 Task: Create Workspace Advertising and Marketing Workspace description Manage and track company international business and compliance. Workspace type Small Business
Action: Mouse moved to (349, 61)
Screenshot: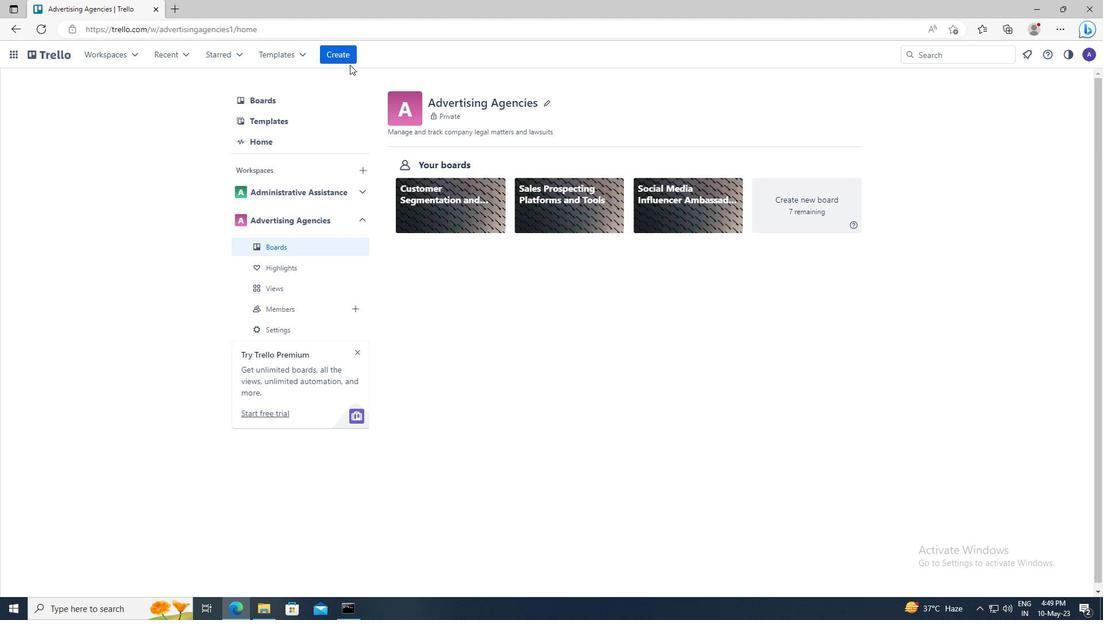 
Action: Mouse pressed left at (349, 61)
Screenshot: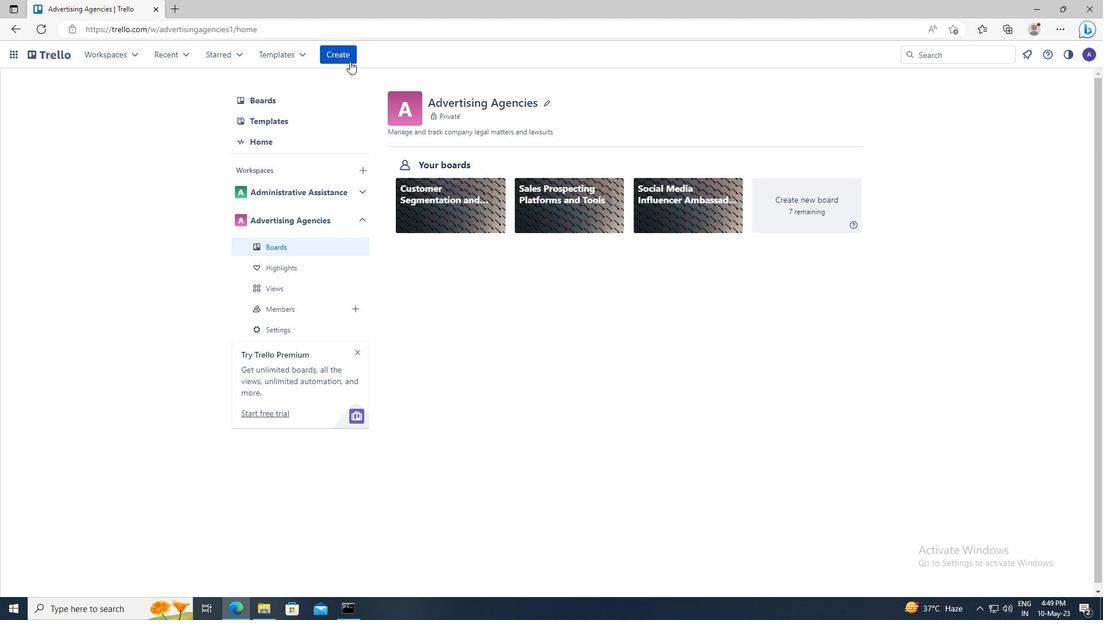 
Action: Mouse moved to (372, 165)
Screenshot: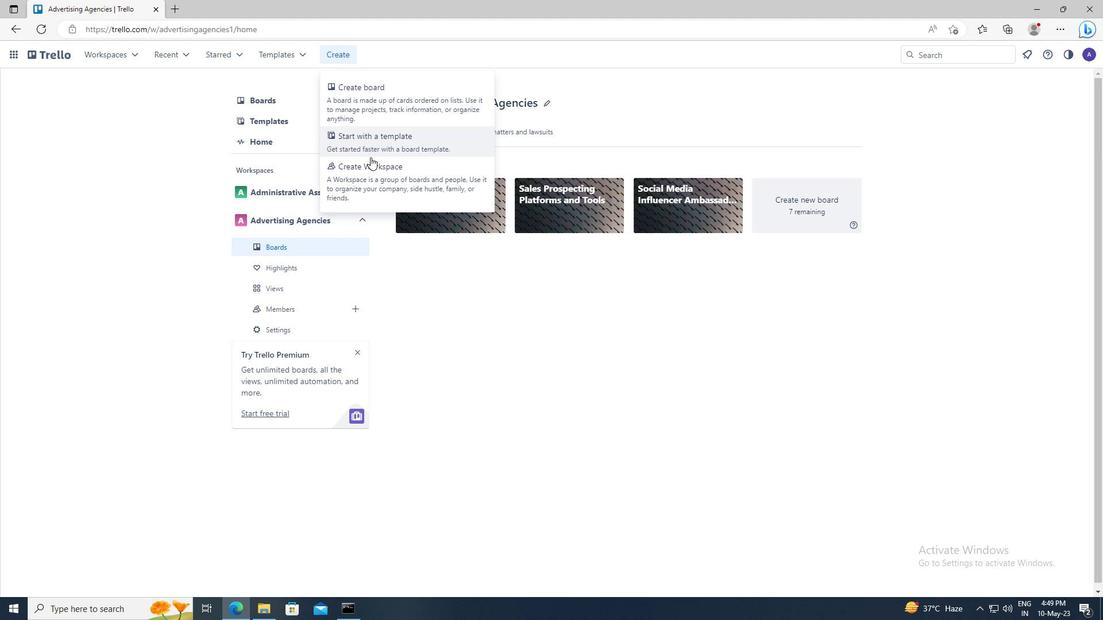 
Action: Mouse pressed left at (372, 165)
Screenshot: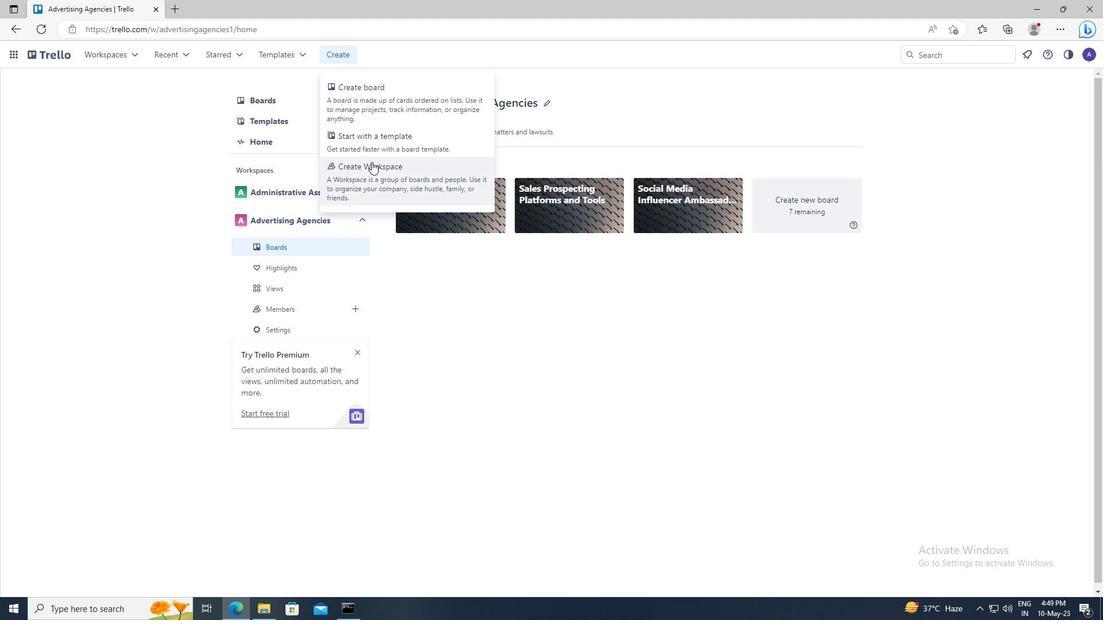
Action: Mouse moved to (375, 205)
Screenshot: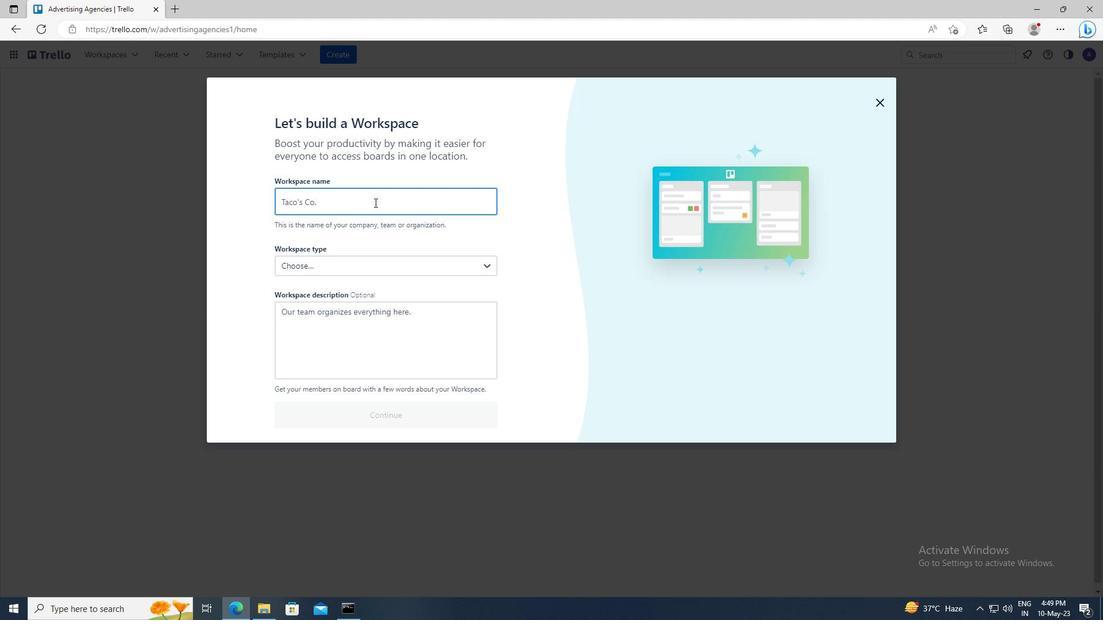 
Action: Mouse pressed left at (375, 205)
Screenshot: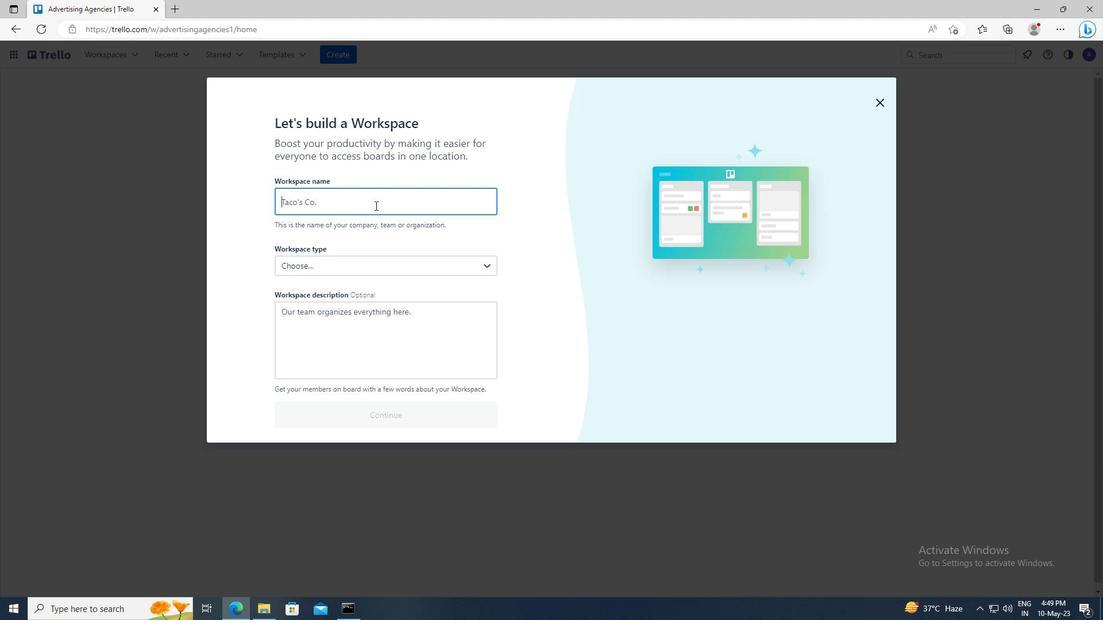 
Action: Key pressed <Key.shift>ADVERTISING<Key.space>AND<Key.space><Key.shift>MARKETING
Screenshot: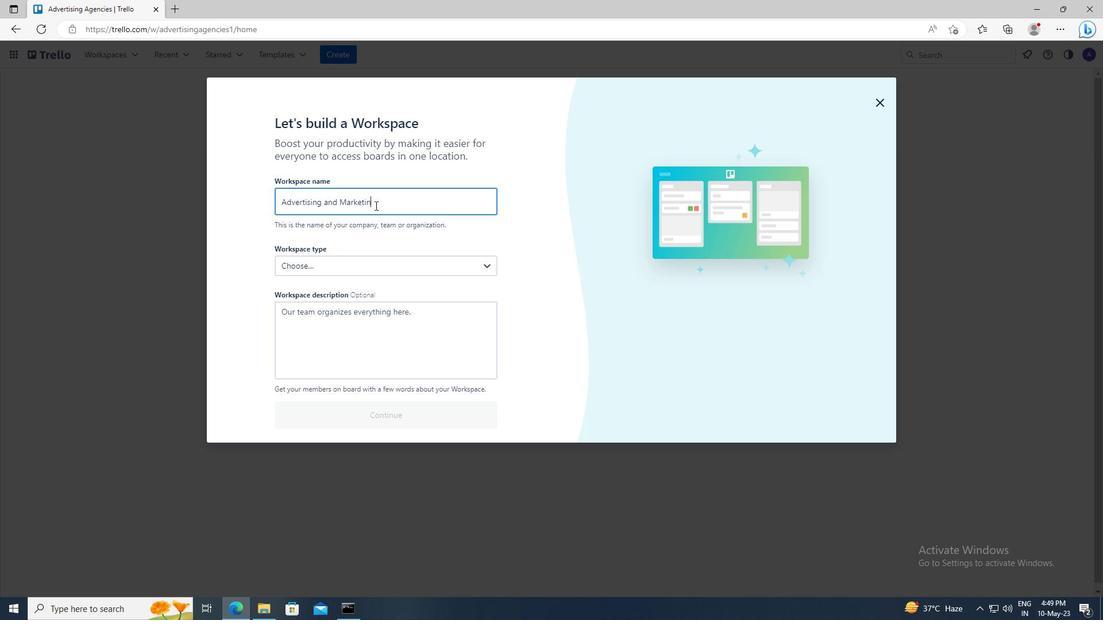 
Action: Mouse moved to (370, 325)
Screenshot: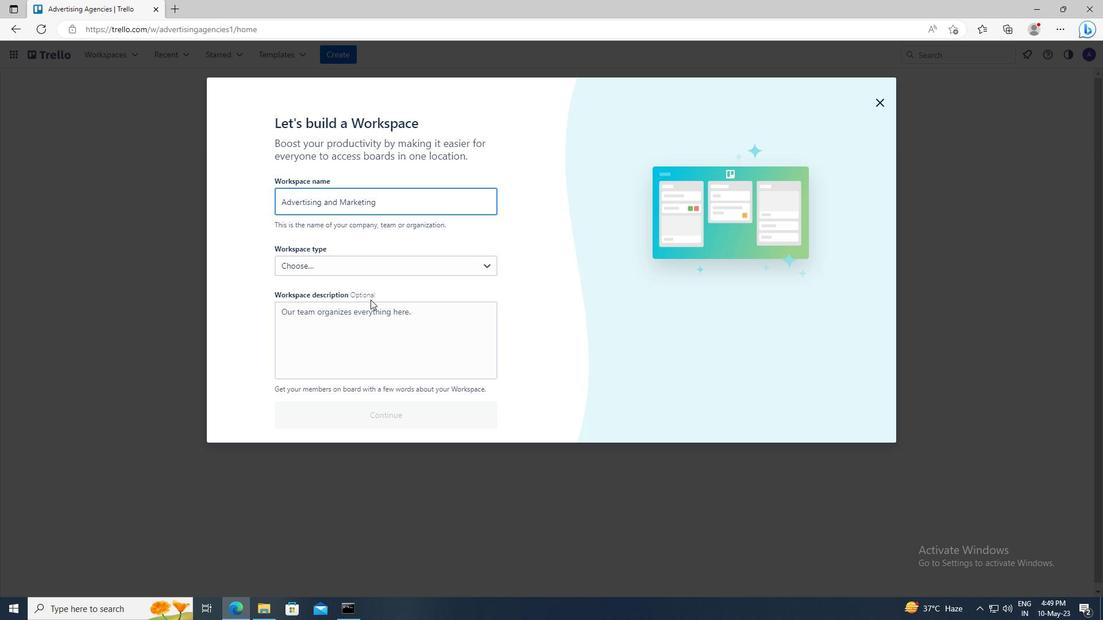 
Action: Mouse pressed left at (370, 325)
Screenshot: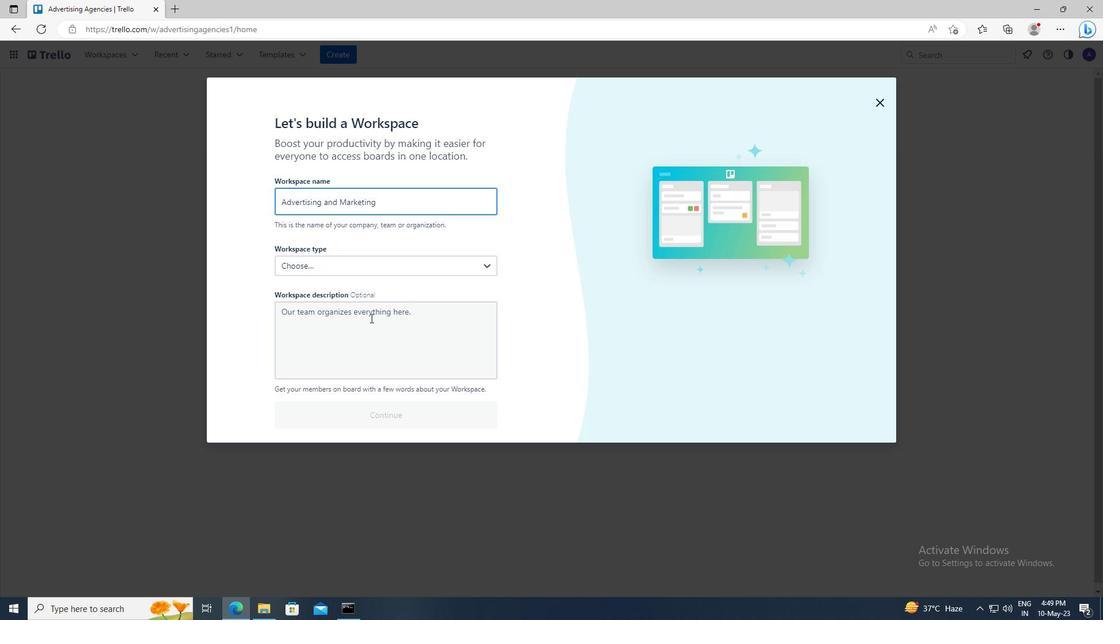 
Action: Key pressed <Key.shift>MANAGE<Key.space>AND<Key.space>TRACK<Key.space>COMPANY<Key.space>INTERNATIONAL<Key.space>BUSINESS<Key.space>AND<Key.space>COMPLIANCE
Screenshot: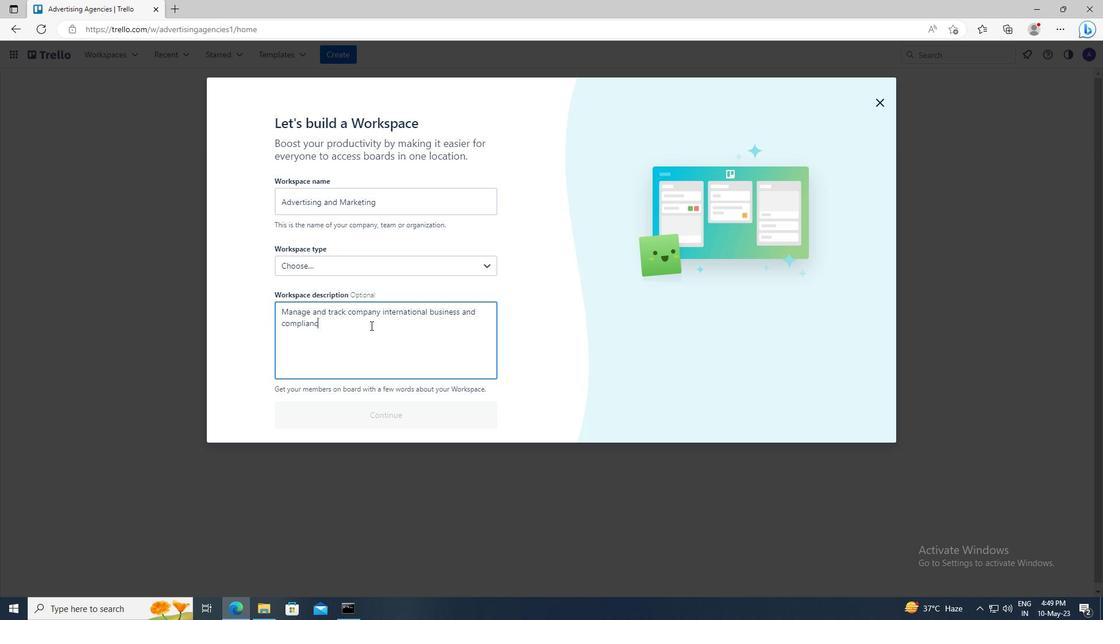 
Action: Mouse moved to (368, 271)
Screenshot: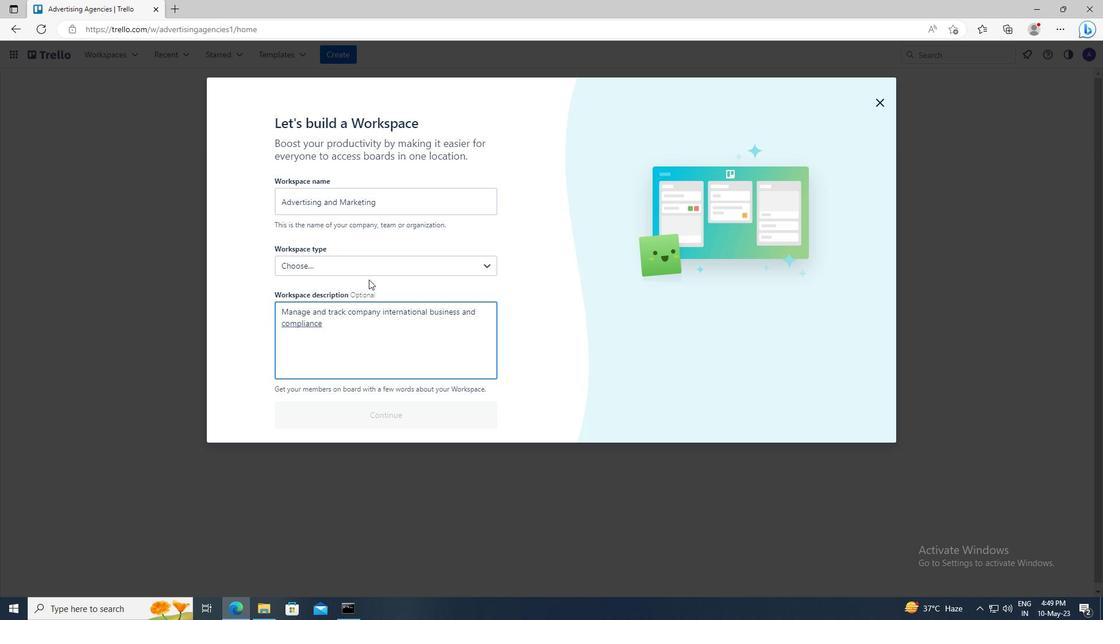 
Action: Mouse pressed left at (368, 271)
Screenshot: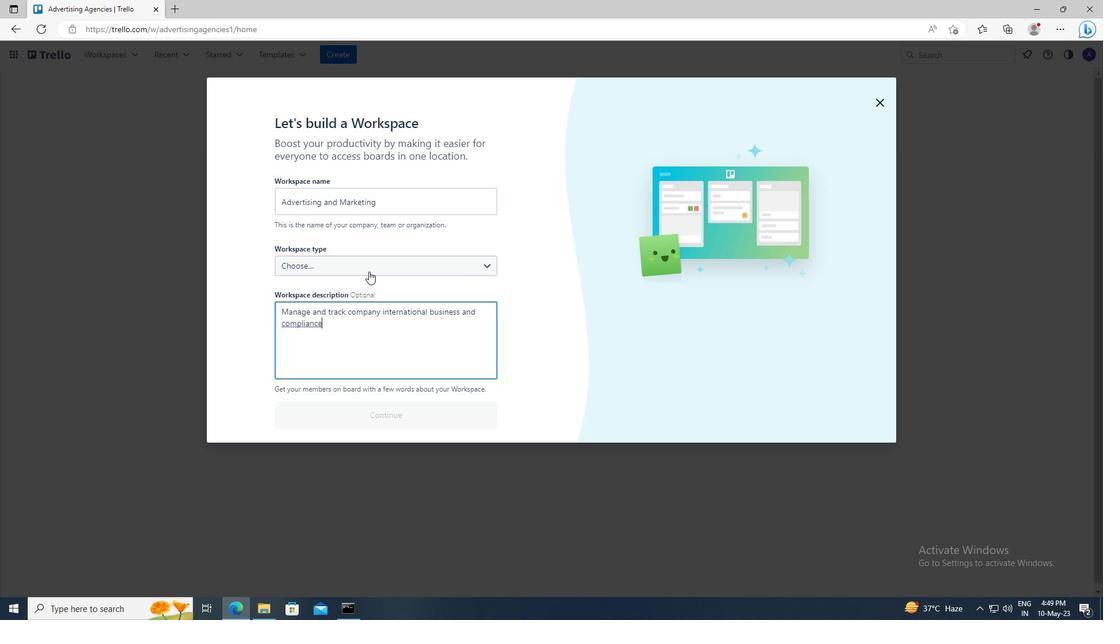 
Action: Mouse moved to (376, 334)
Screenshot: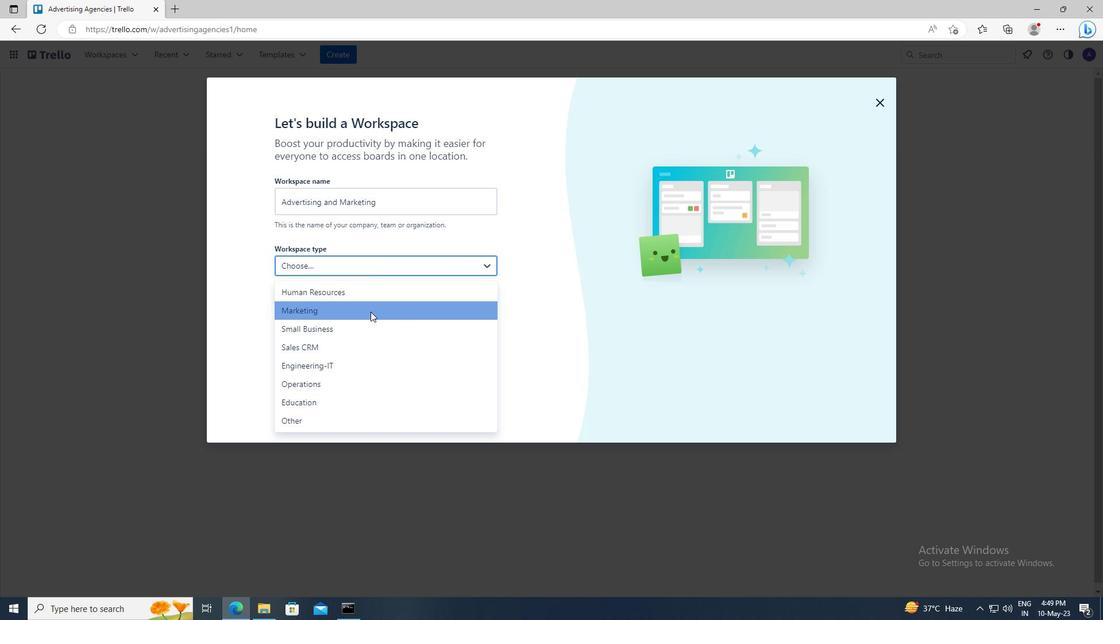 
Action: Mouse pressed left at (376, 334)
Screenshot: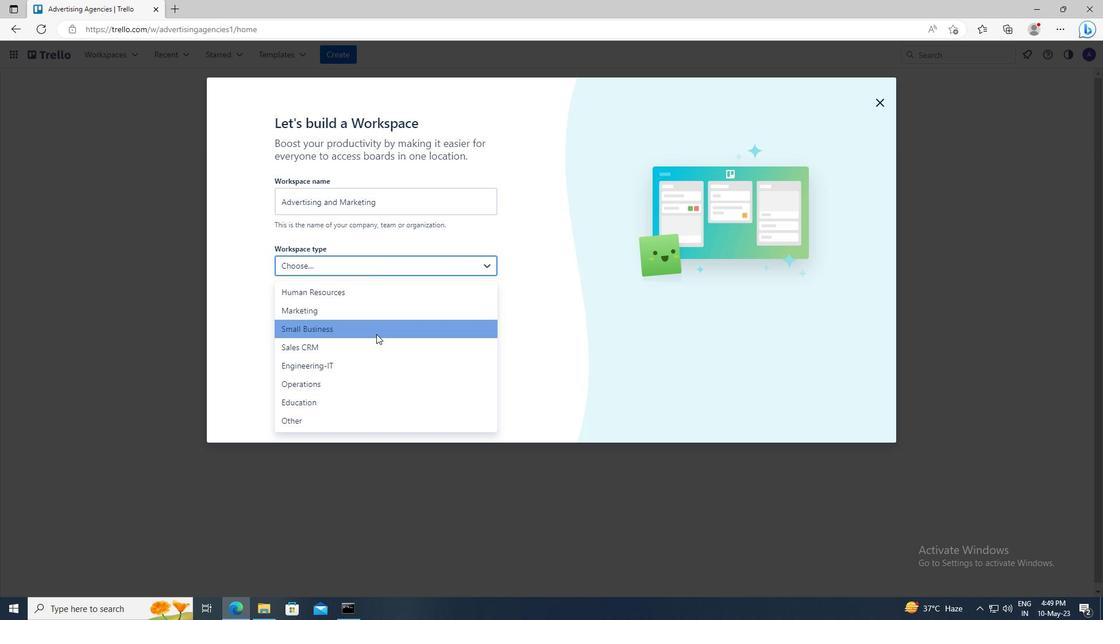 
Action: Mouse moved to (385, 415)
Screenshot: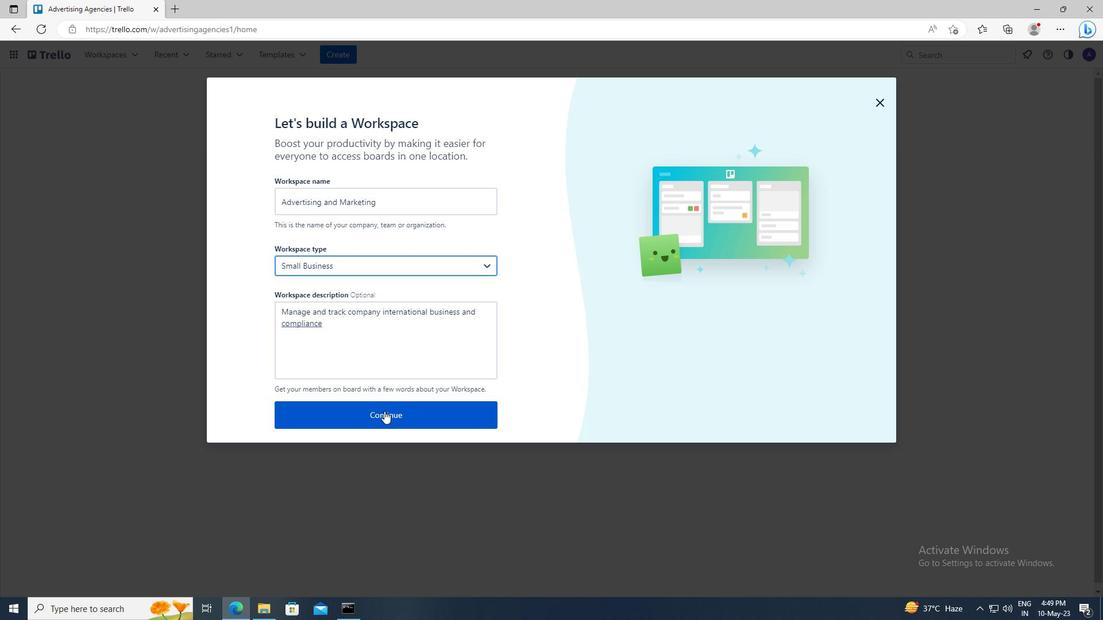 
Action: Mouse pressed left at (385, 415)
Screenshot: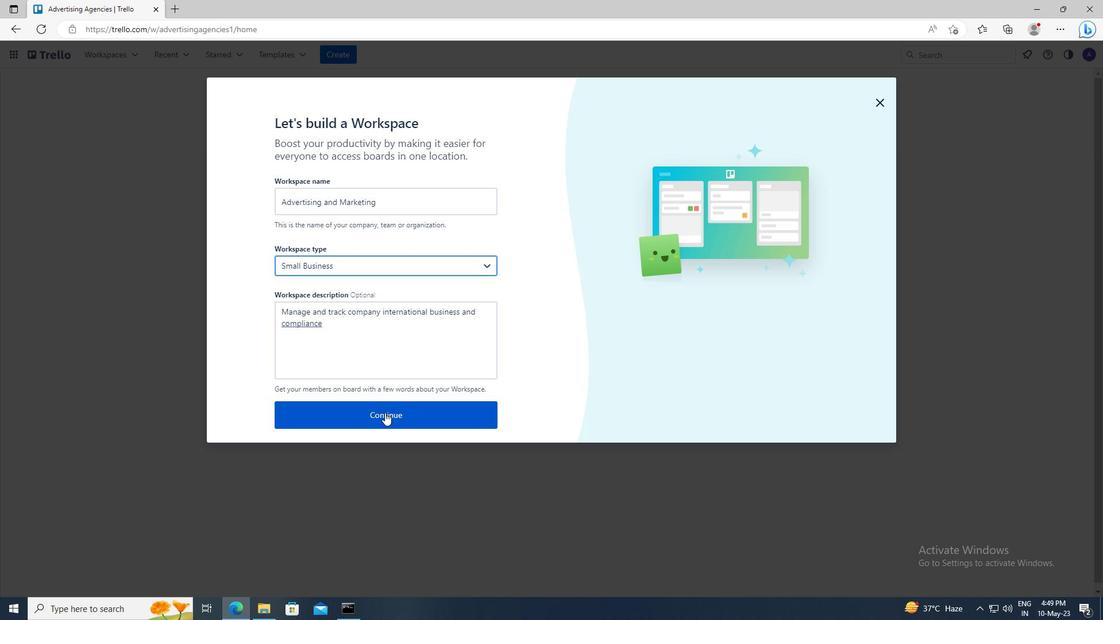 
Action: Mouse moved to (385, 296)
Screenshot: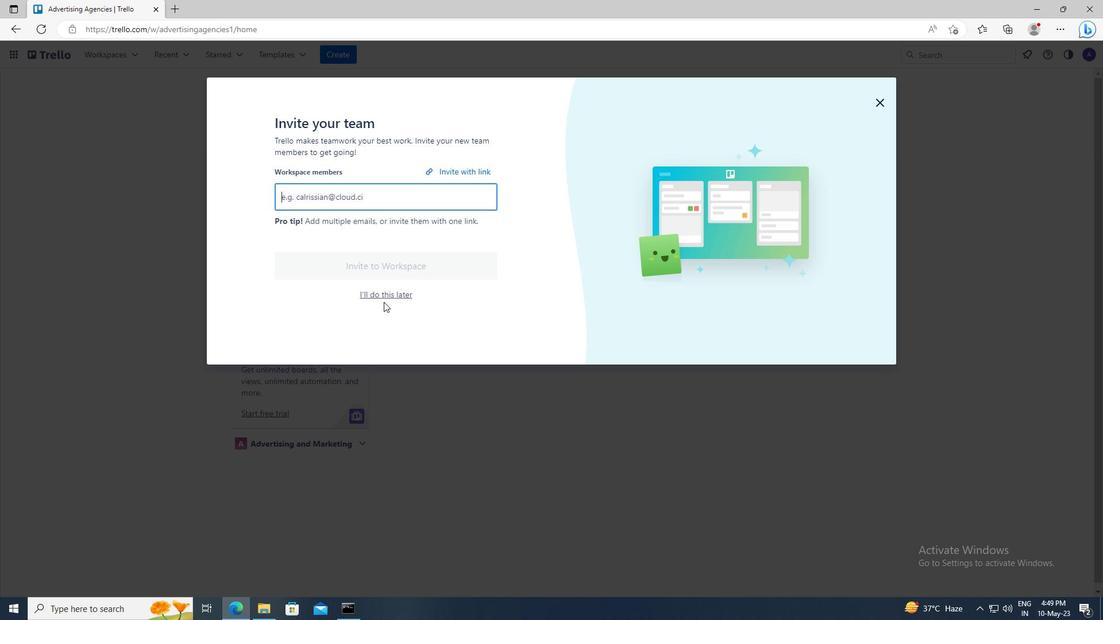 
Action: Mouse pressed left at (385, 296)
Screenshot: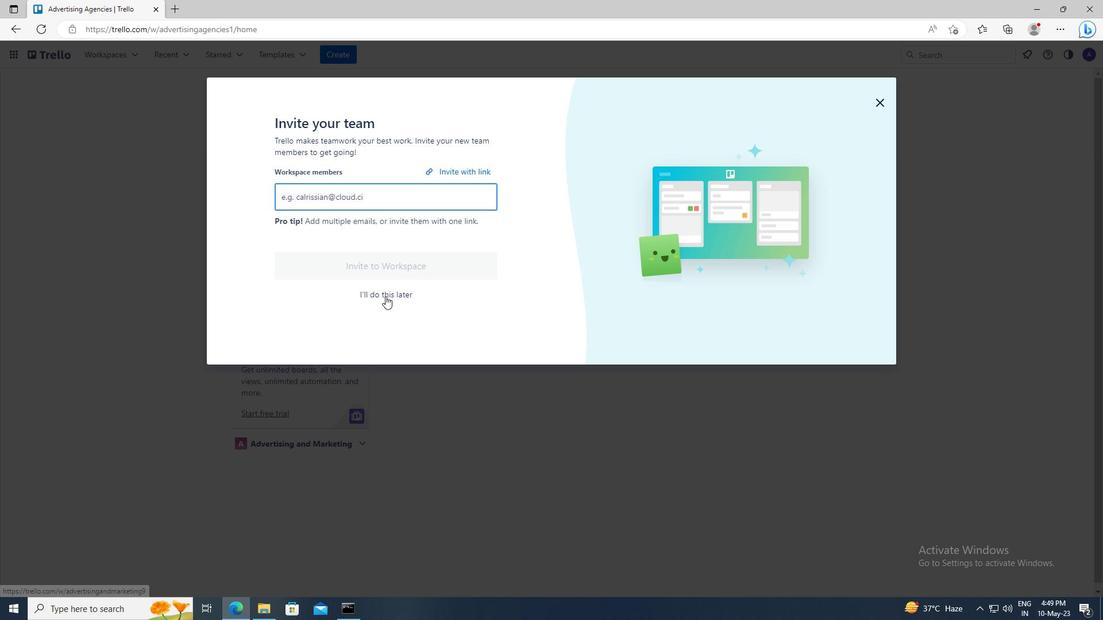 
